Task: Add Yogi Tea Organic Sweet Ginger Citrus Turmeric Vitality Tea to the cart.
Action: Mouse moved to (20, 84)
Screenshot: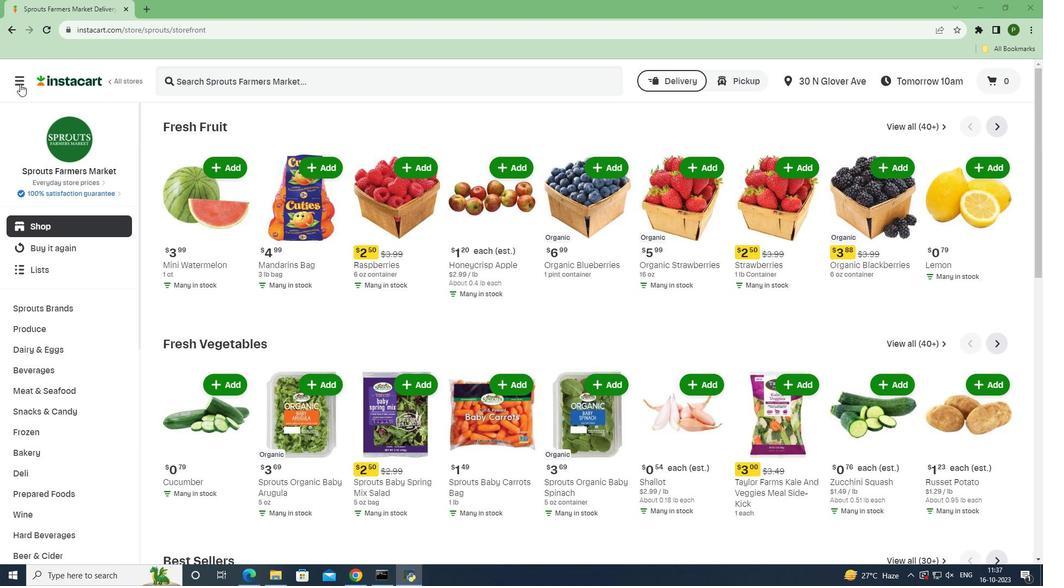 
Action: Mouse pressed left at (20, 84)
Screenshot: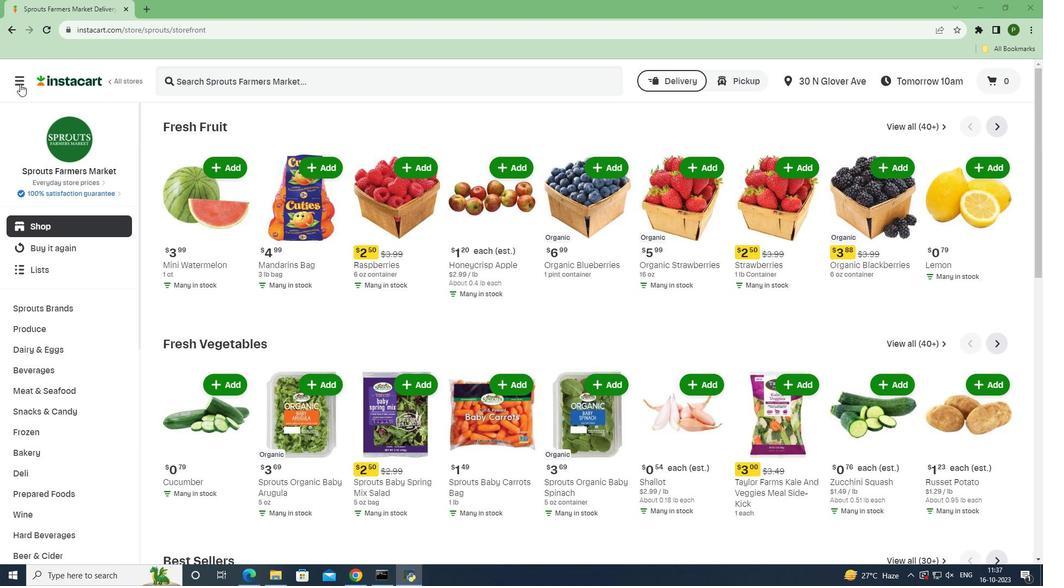 
Action: Mouse moved to (26, 281)
Screenshot: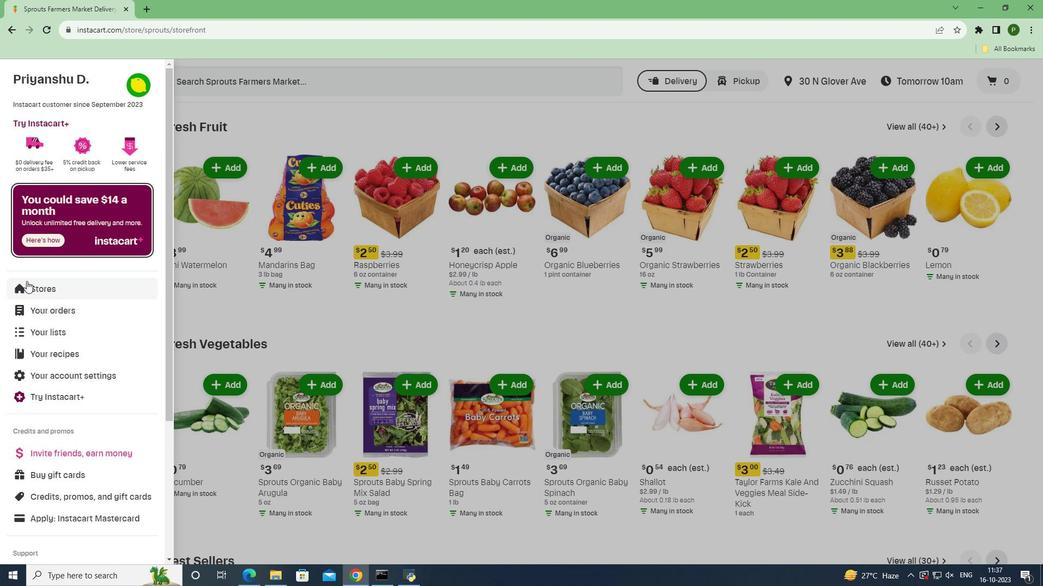 
Action: Mouse pressed left at (26, 281)
Screenshot: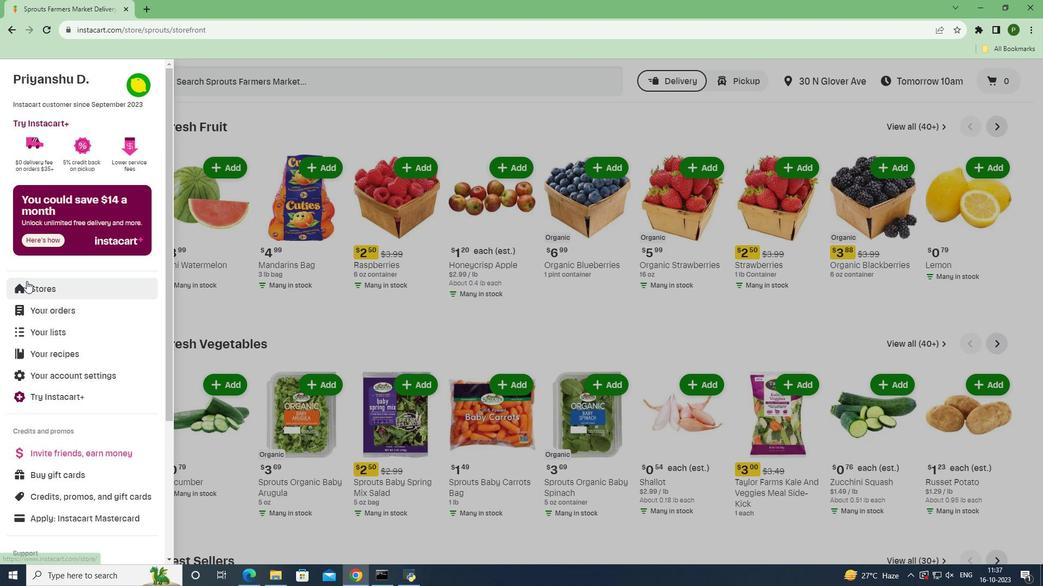 
Action: Mouse moved to (236, 117)
Screenshot: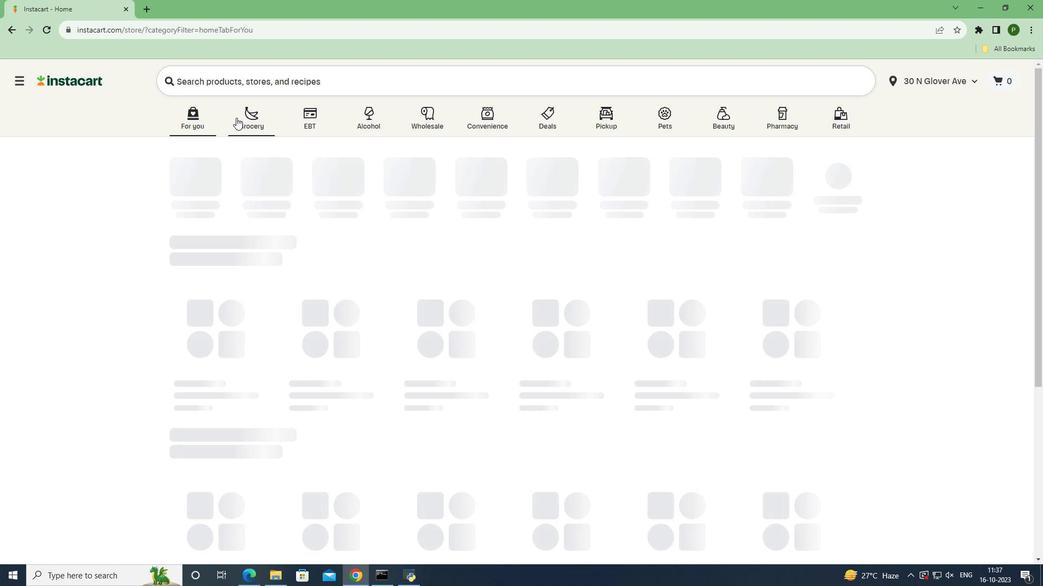 
Action: Mouse pressed left at (236, 117)
Screenshot: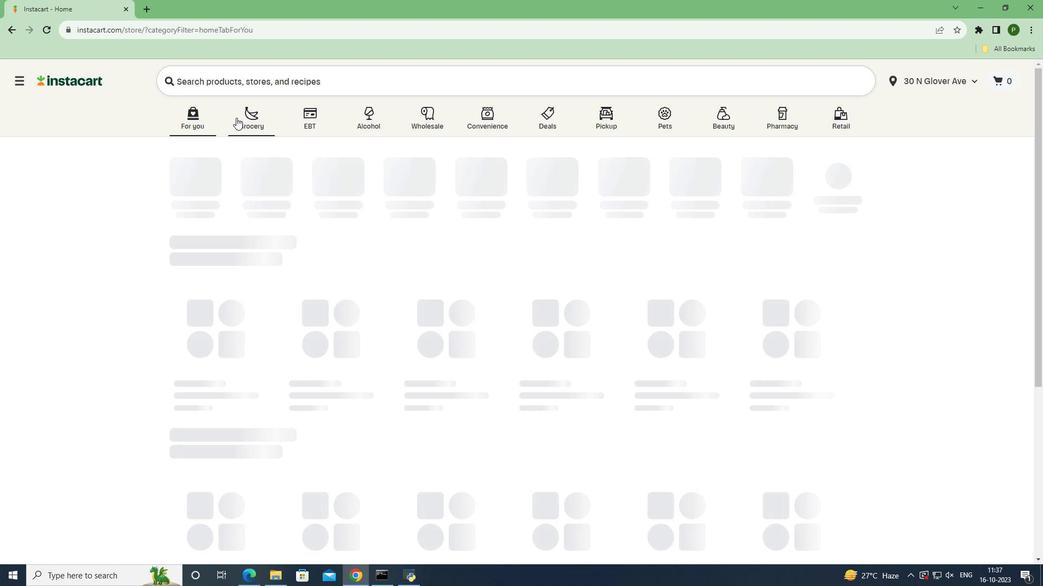 
Action: Mouse moved to (673, 246)
Screenshot: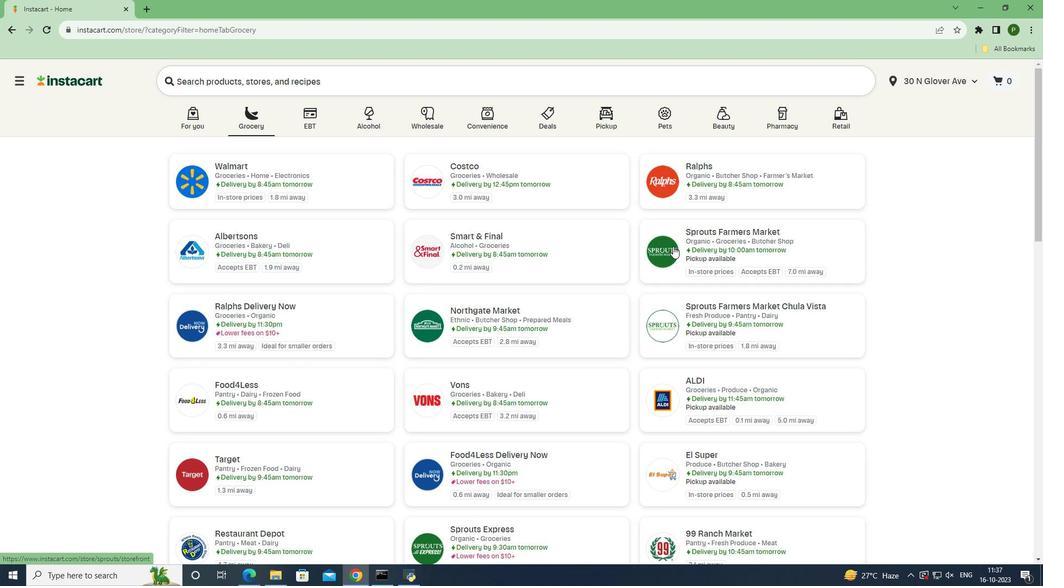 
Action: Mouse pressed left at (673, 246)
Screenshot: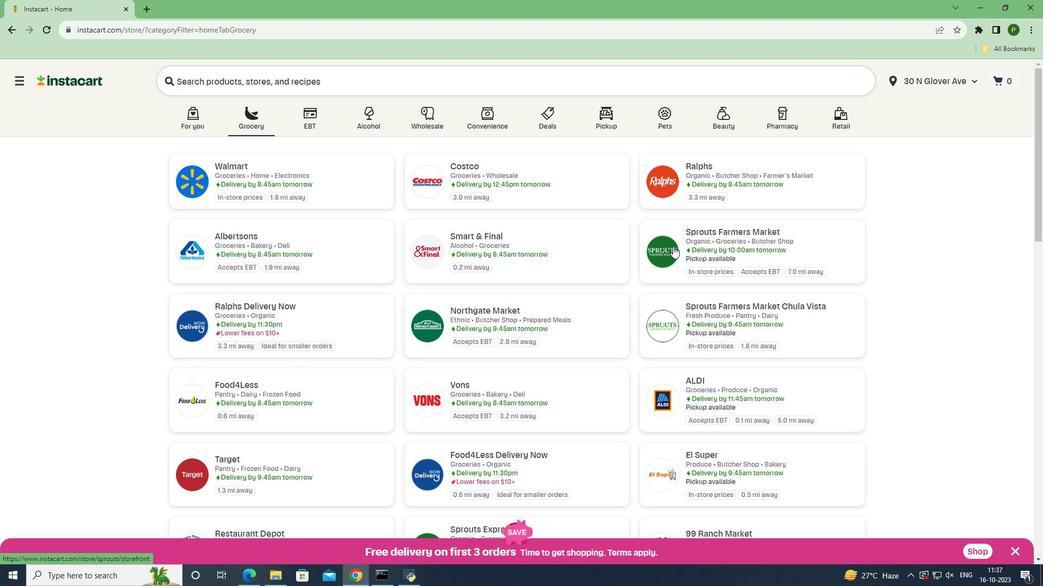 
Action: Mouse moved to (59, 367)
Screenshot: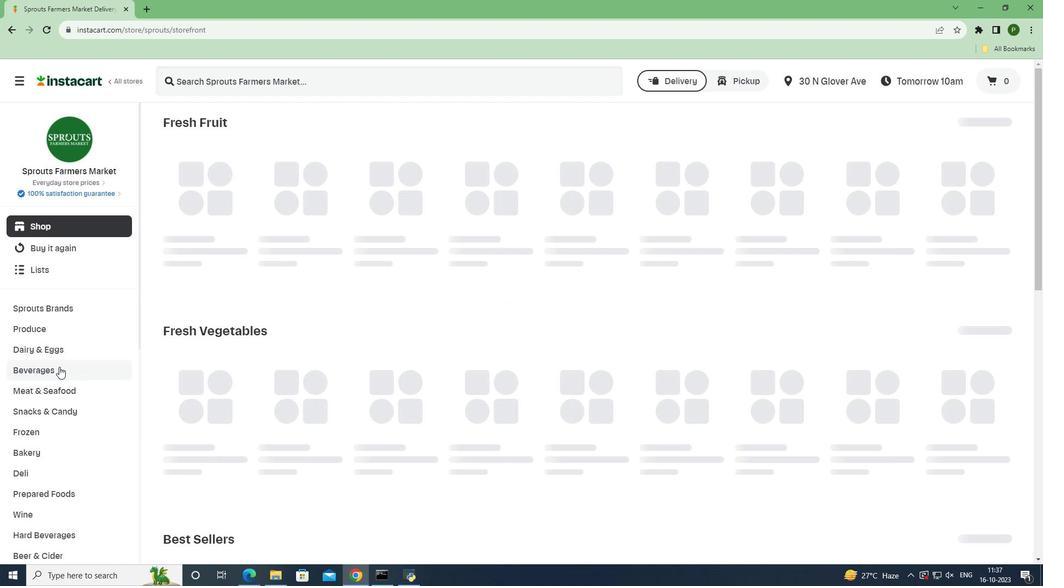 
Action: Mouse pressed left at (59, 367)
Screenshot: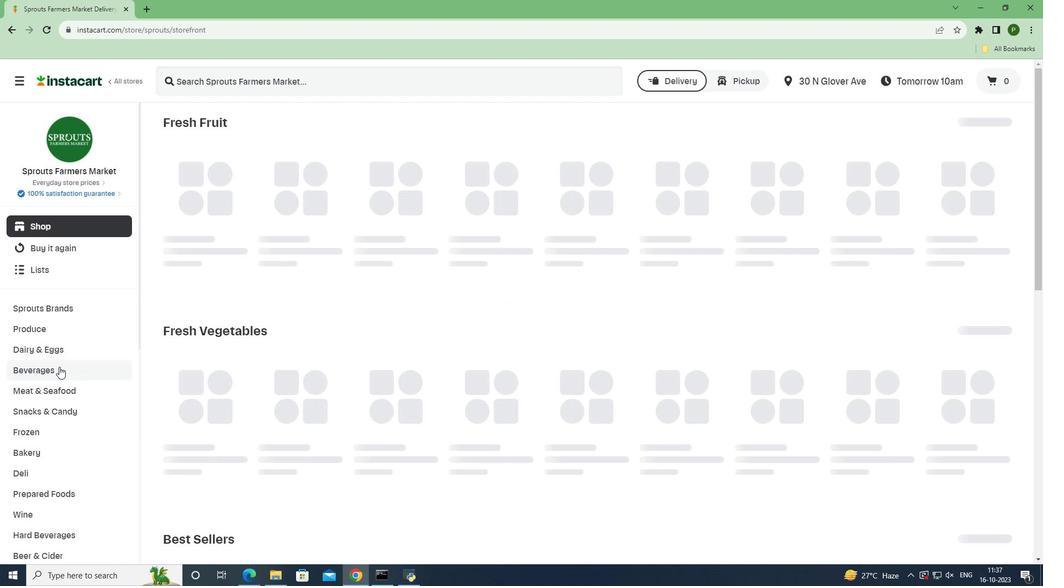 
Action: Mouse moved to (946, 152)
Screenshot: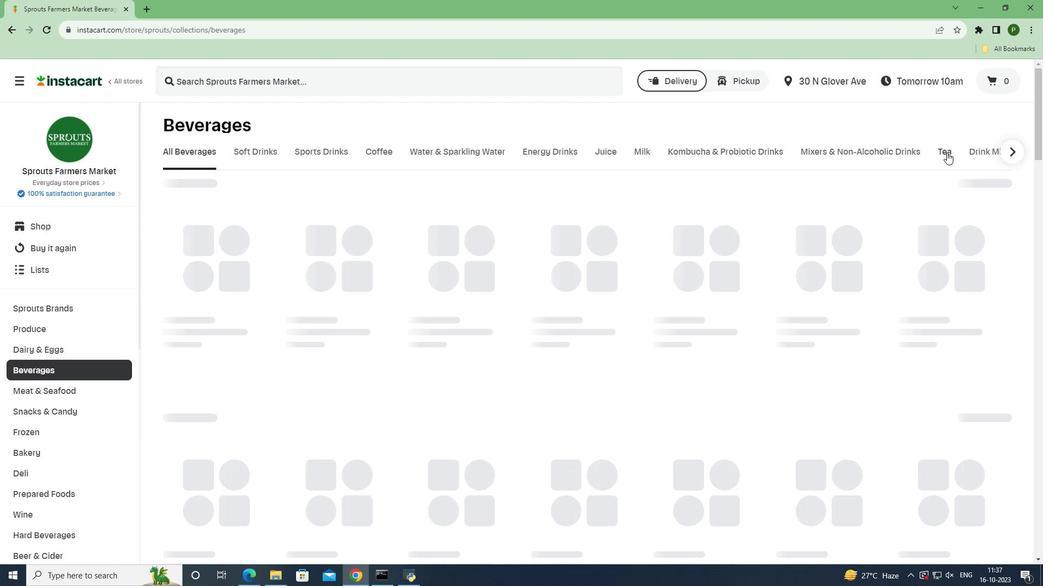 
Action: Mouse pressed left at (946, 152)
Screenshot: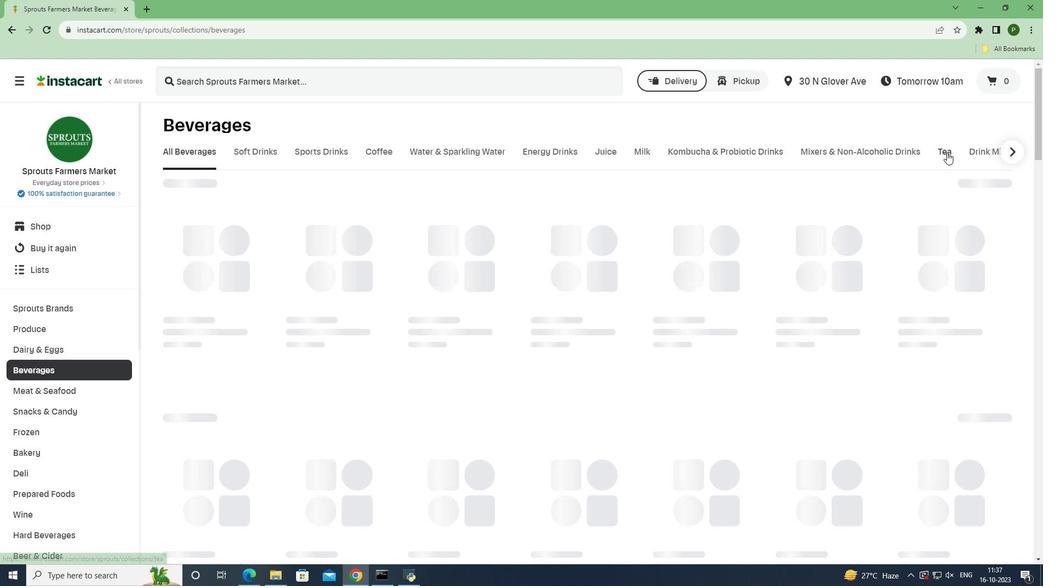 
Action: Mouse moved to (303, 86)
Screenshot: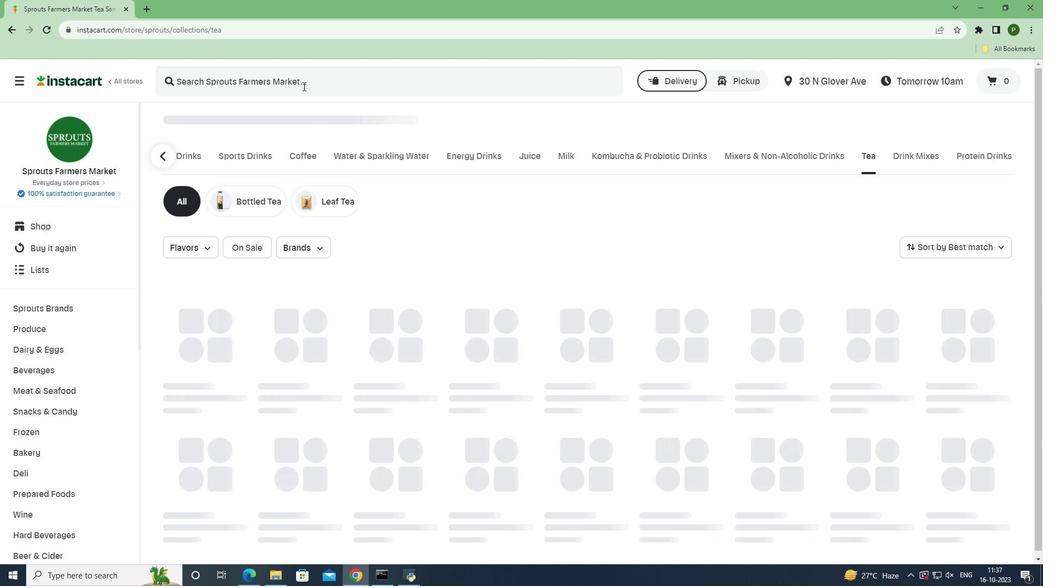 
Action: Mouse pressed left at (303, 86)
Screenshot: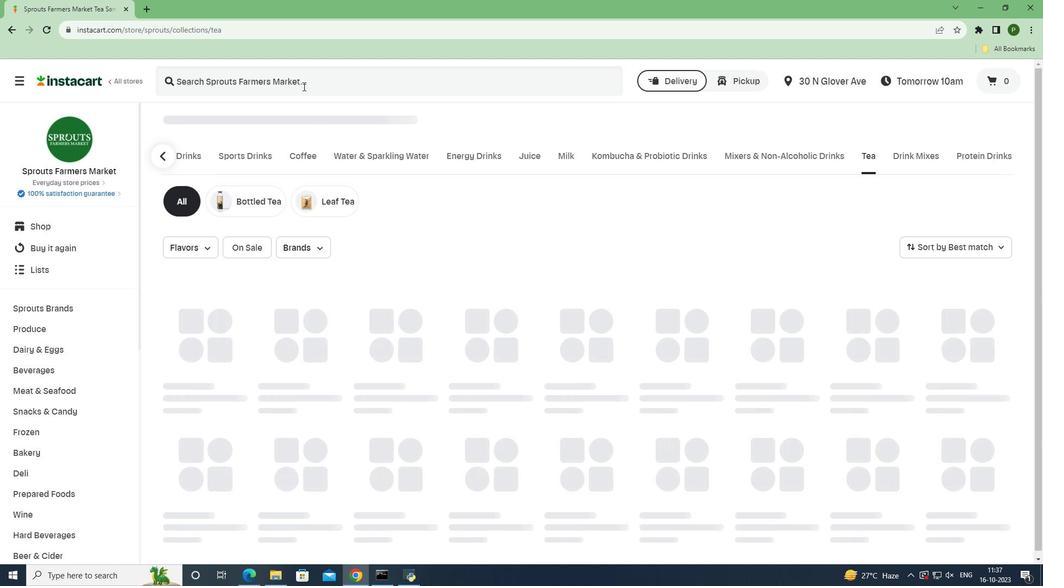 
Action: Key pressed <Key.caps_lock>Y<Key.caps_lock>ogi<Key.space><Key.caps_lock>T<Key.caps_lock>ea<Key.space><Key.caps_lock>O<Key.caps_lock>rganic<Key.space><Key.caps_lock>S<Key.caps_lock>weet<Key.space><Key.caps_lock>G<Key.caps_lock>inger<Key.space><Key.caps_lock>C<Key.caps_lock>ir<Key.backspace>trus<Key.space><Key.caps_lock>T<Key.caps_lock>urmeric<Key.space><Key.caps_lock>V<Key.caps_lock>itality<Key.space><Key.caps_lock>T<Key.caps_lock>ea<Key.space><Key.enter>
Screenshot: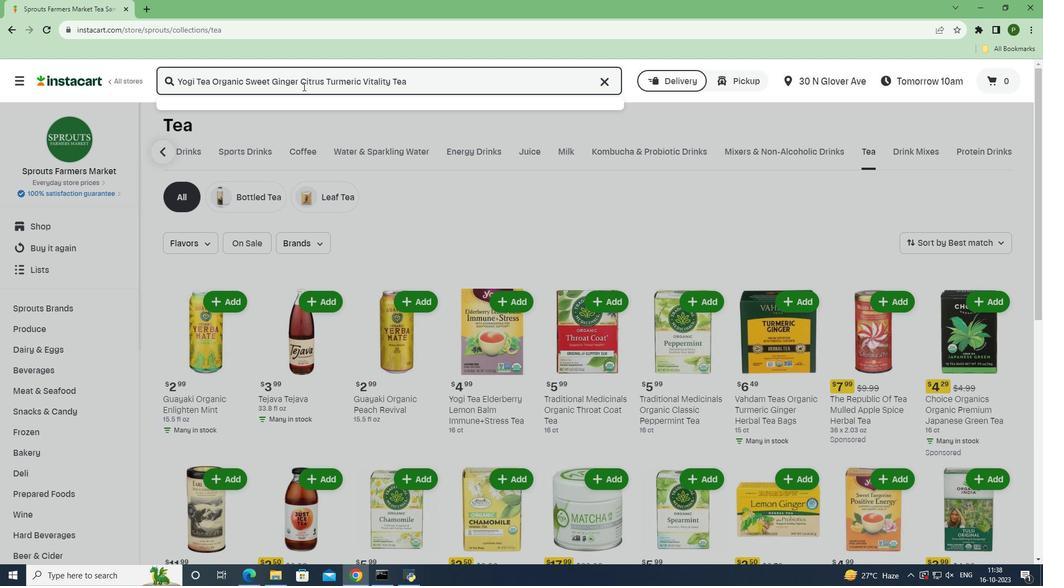 
Action: Mouse moved to (614, 193)
Screenshot: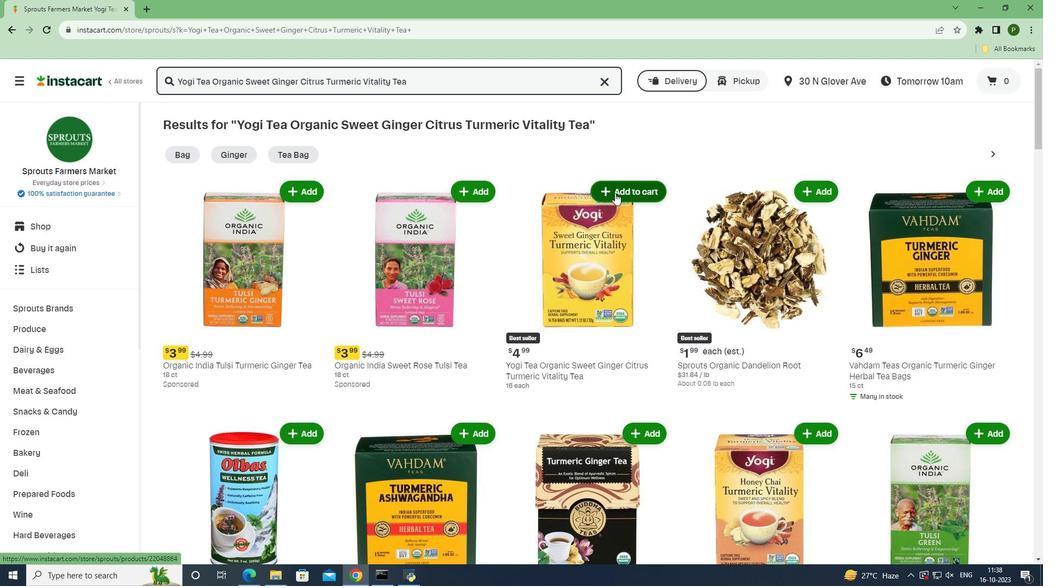 
Action: Mouse pressed left at (614, 193)
Screenshot: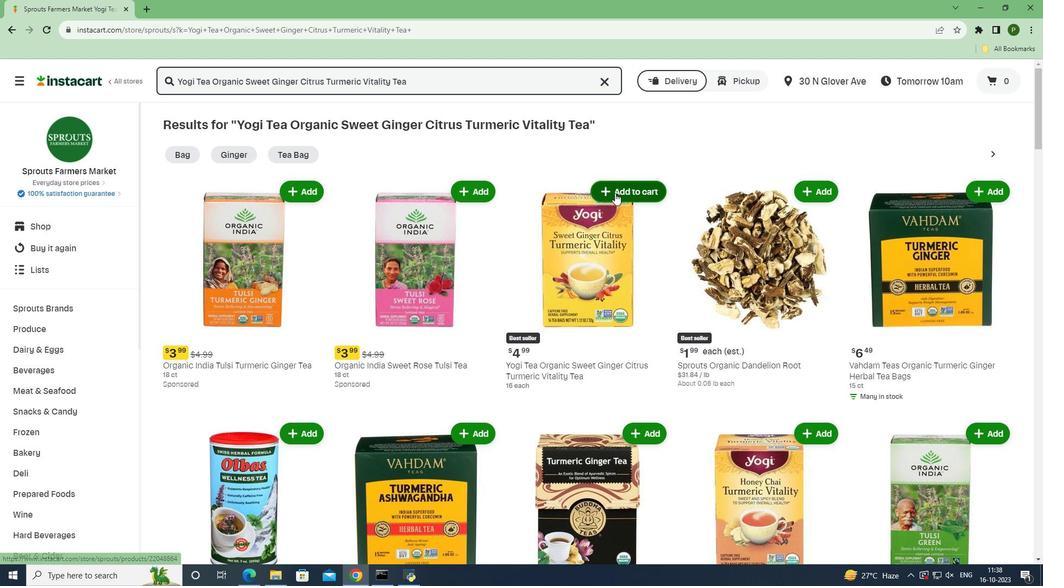 
Action: Mouse moved to (660, 251)
Screenshot: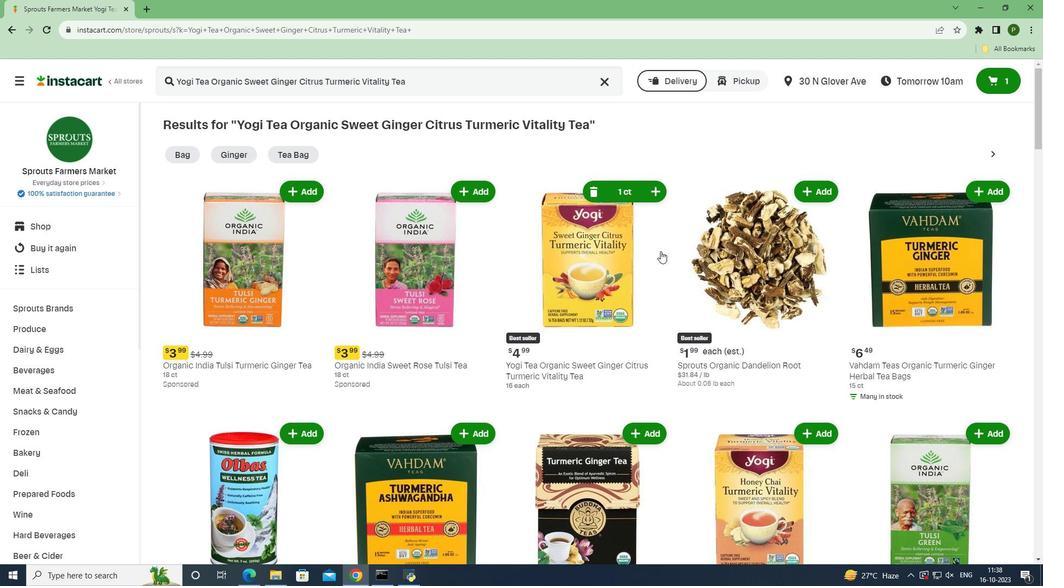 
